 Task: Create List Project Management in Board Product Rollout to Workspace Accounts Receivable. Create List Time Management in Board IT Infrastructure Management to Workspace Accounts Receivable. Create List Resource Management in Board Social Media Influencer Marketing Strategy and Execution to Workspace Accounts Receivable
Action: Mouse moved to (610, 164)
Screenshot: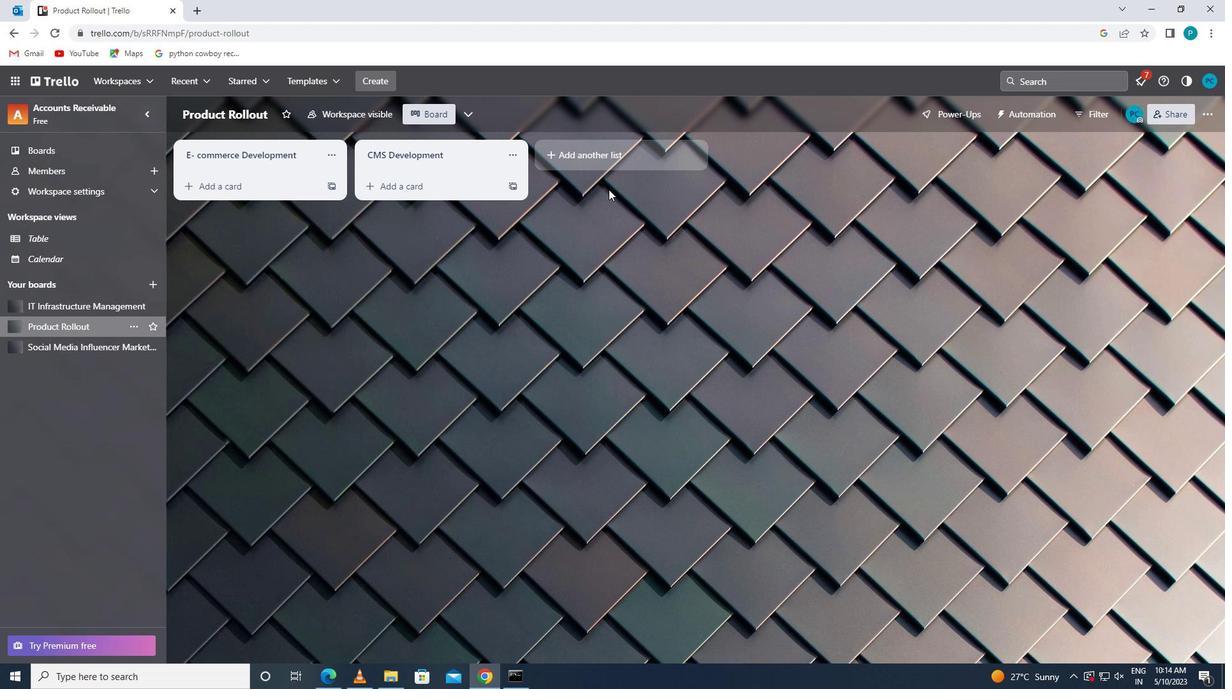 
Action: Mouse pressed left at (610, 164)
Screenshot: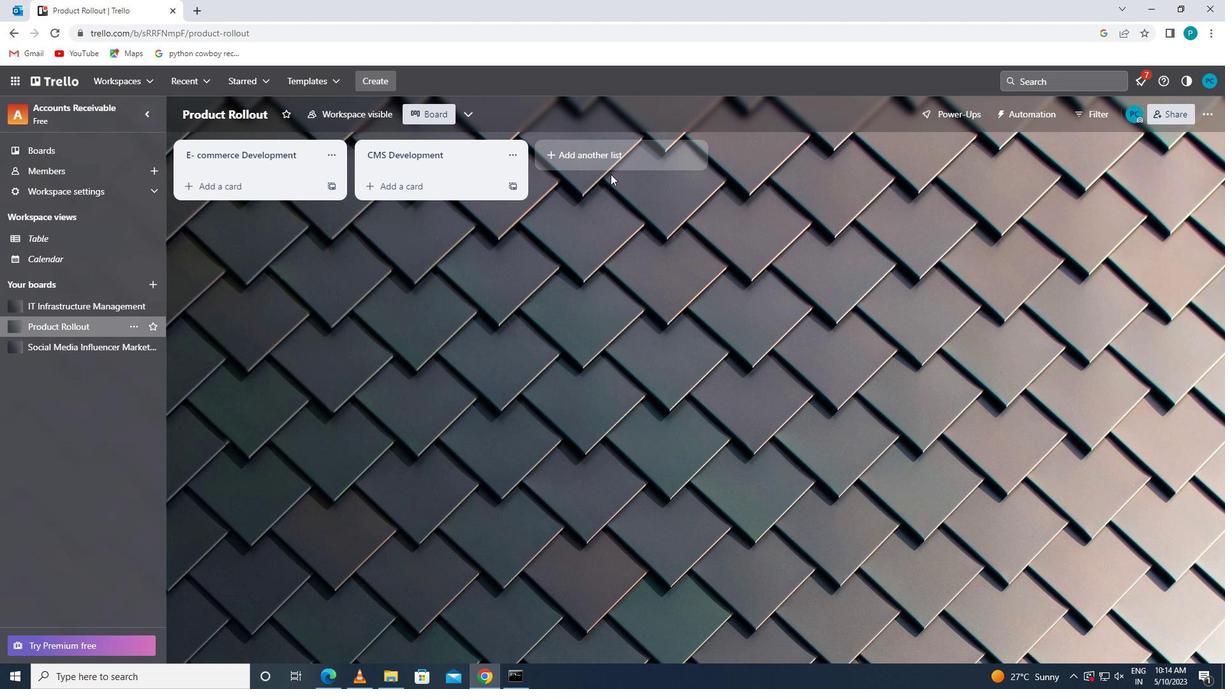 
Action: Key pressed <Key.caps_lock>p<Key.caps_lock>roject<Key.space><Key.caps_lock>m<Key.caps_lock>anagement
Screenshot: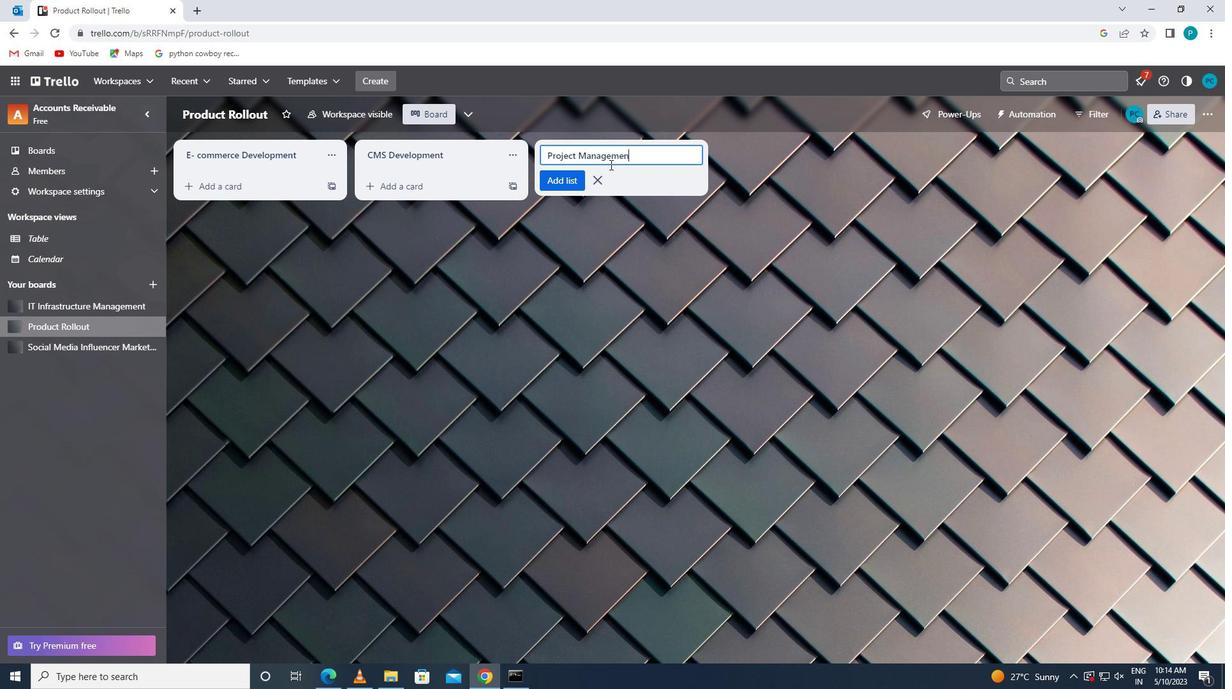 
Action: Mouse moved to (572, 177)
Screenshot: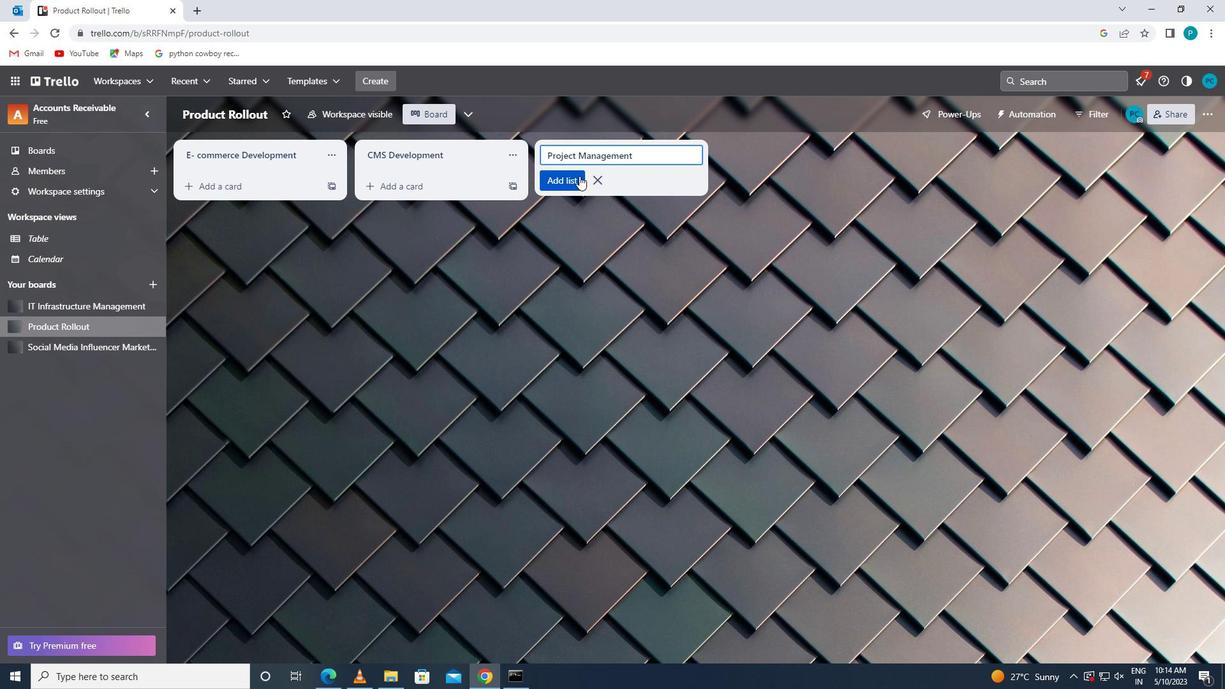 
Action: Mouse pressed left at (572, 177)
Screenshot: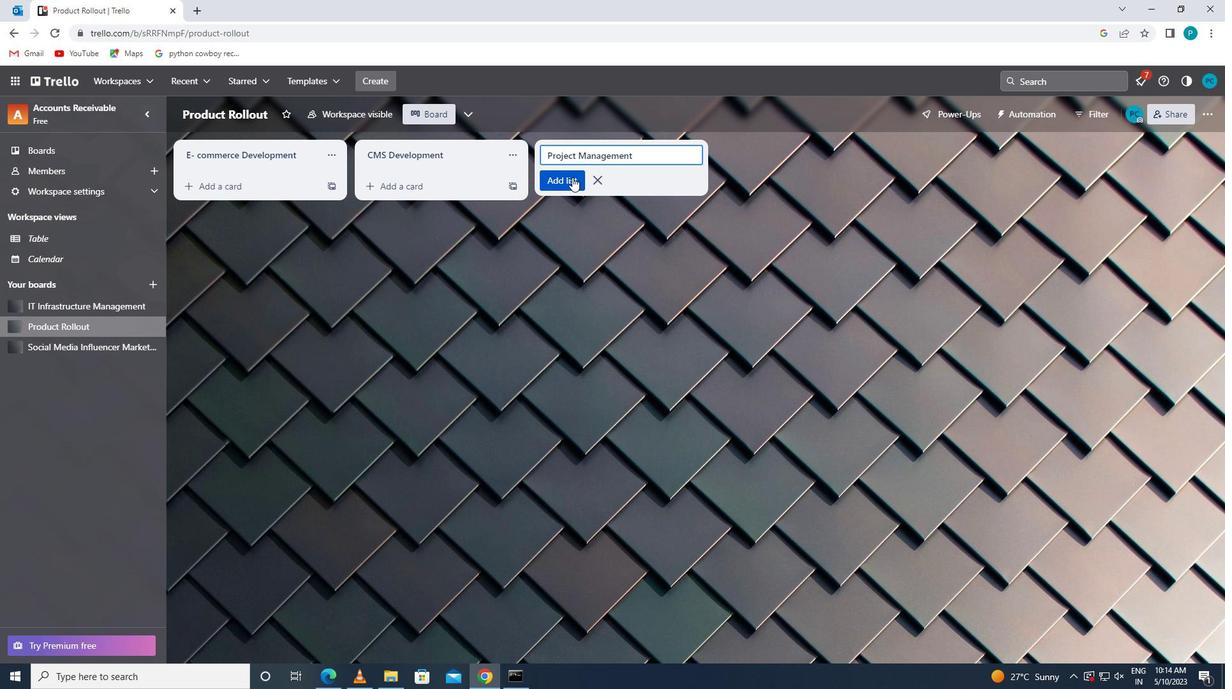 
Action: Mouse moved to (66, 306)
Screenshot: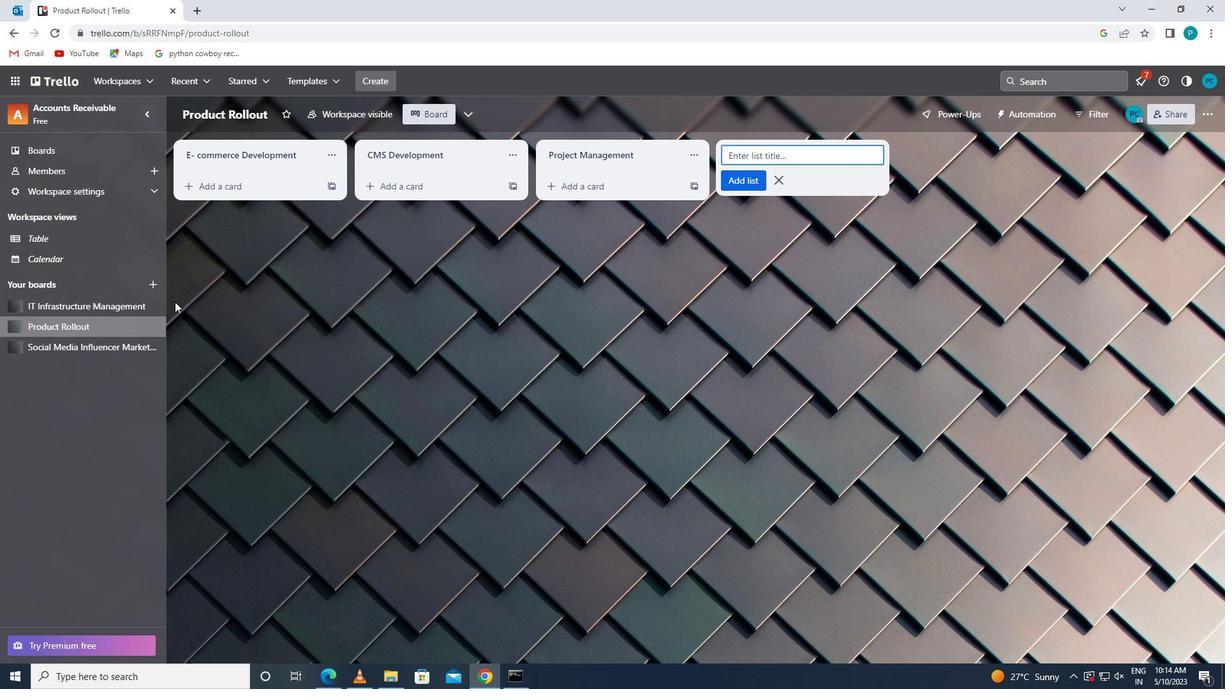 
Action: Mouse pressed left at (66, 306)
Screenshot: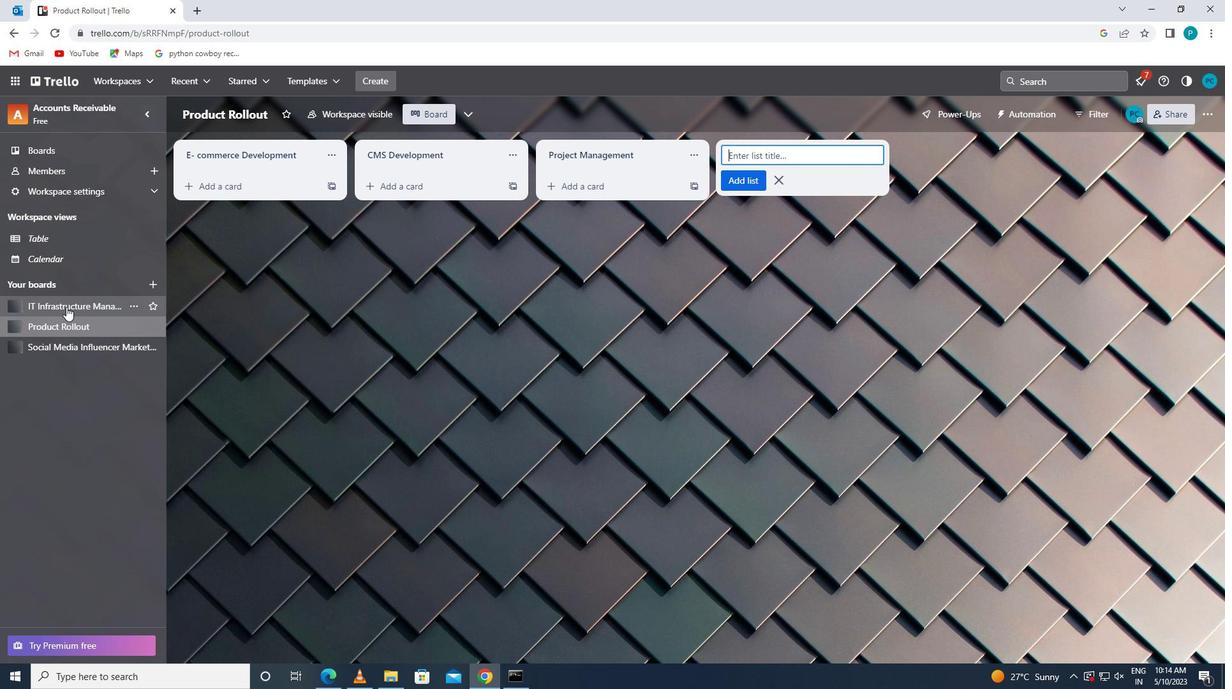 
Action: Mouse moved to (573, 155)
Screenshot: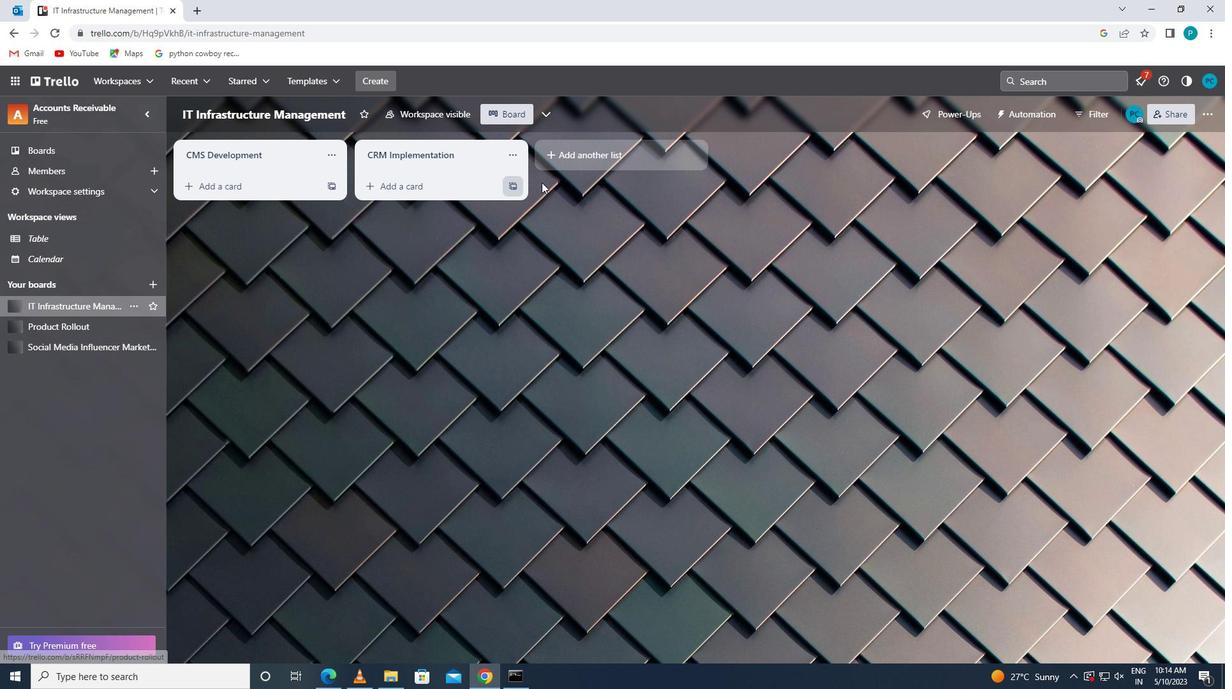 
Action: Mouse pressed left at (573, 155)
Screenshot: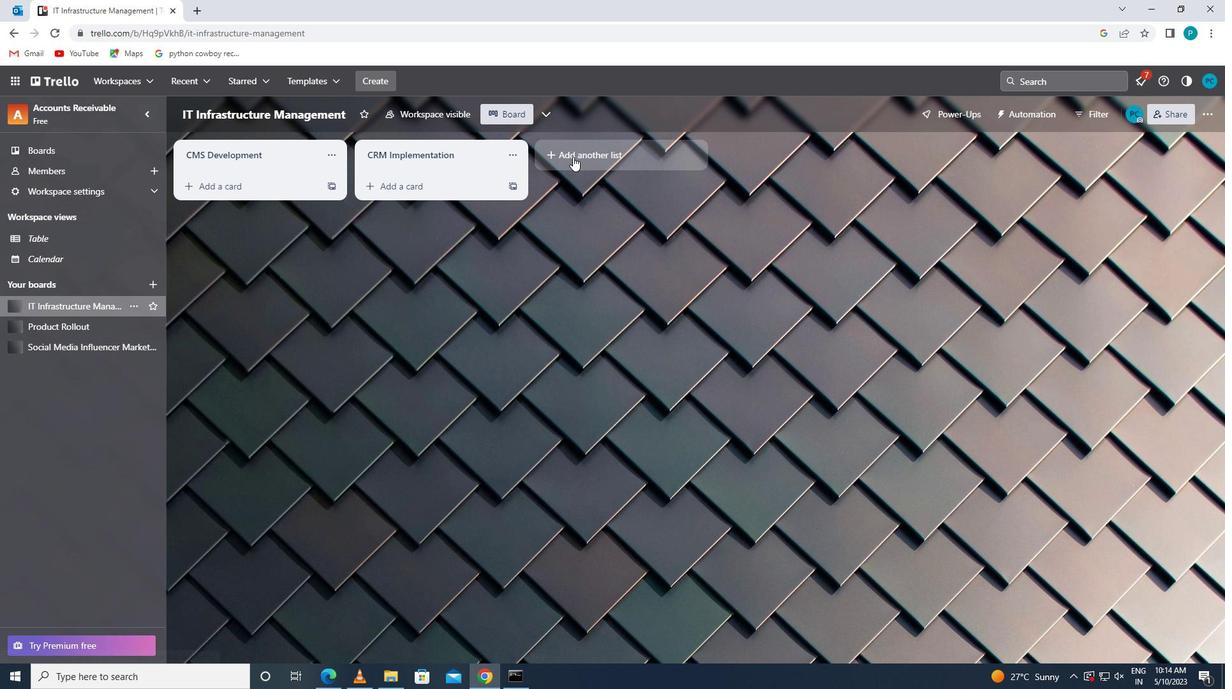 
Action: Key pressed <Key.caps_lock>t<Key.caps_lock>ime<Key.space>m<Key.backspace><Key.caps_lock>m<Key.caps_lock>anagement
Screenshot: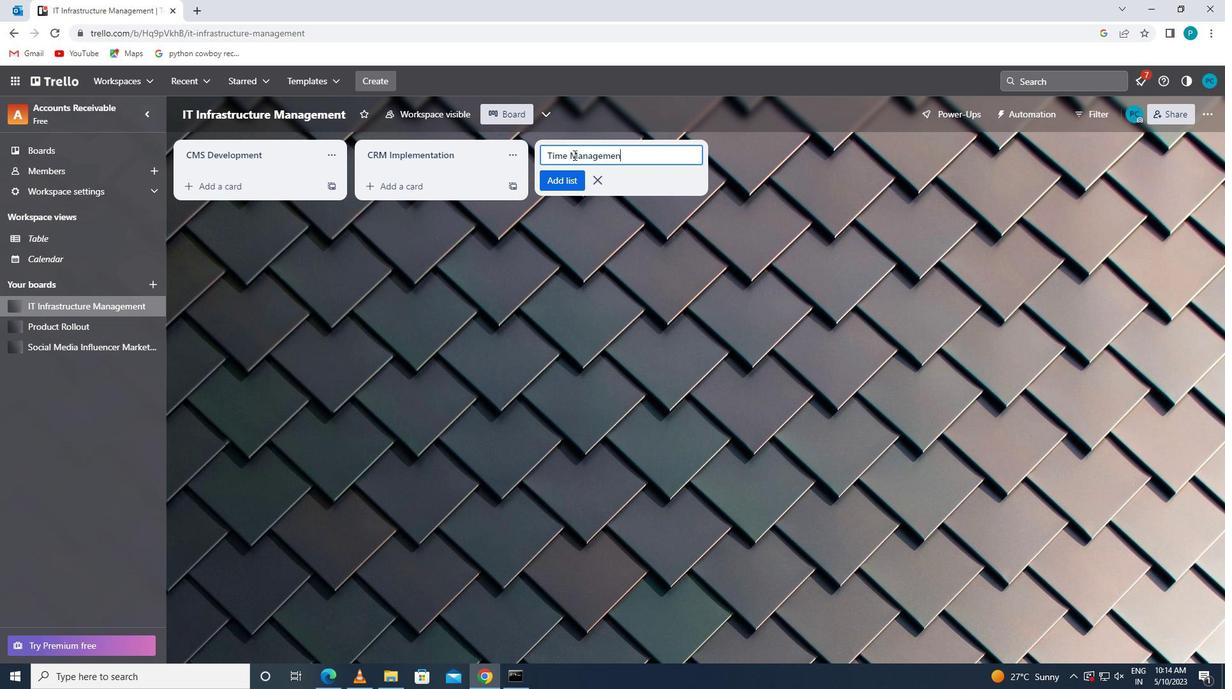 
Action: Mouse moved to (569, 183)
Screenshot: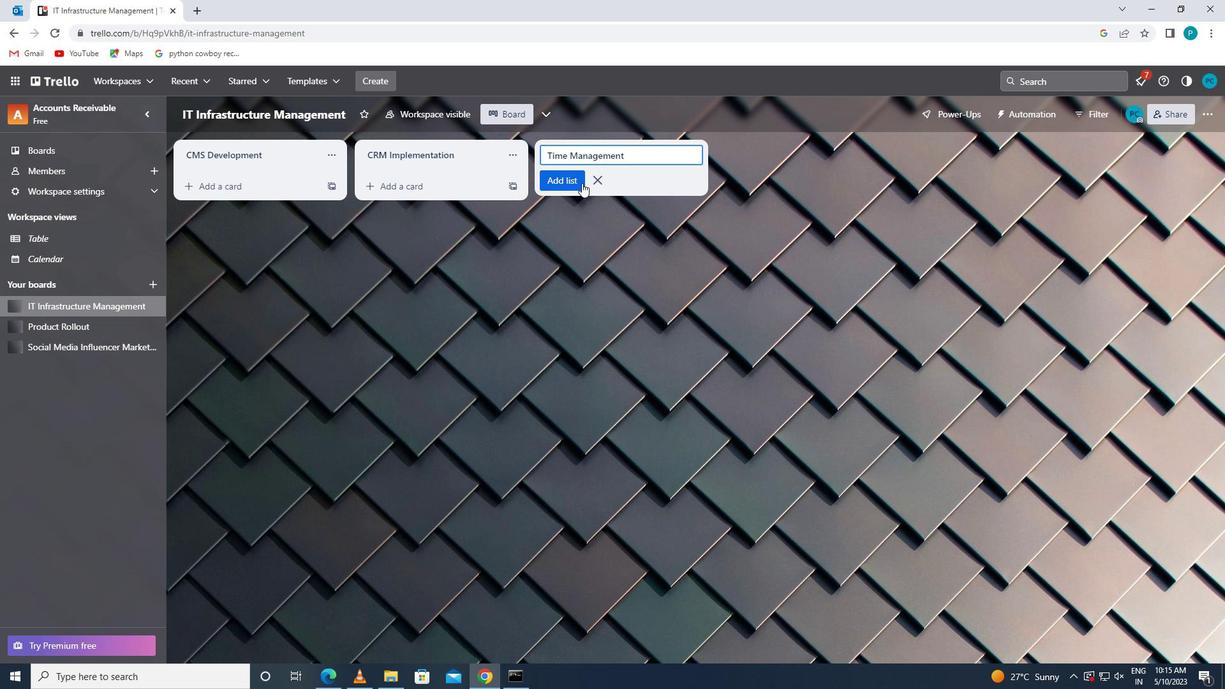 
Action: Mouse pressed left at (569, 183)
Screenshot: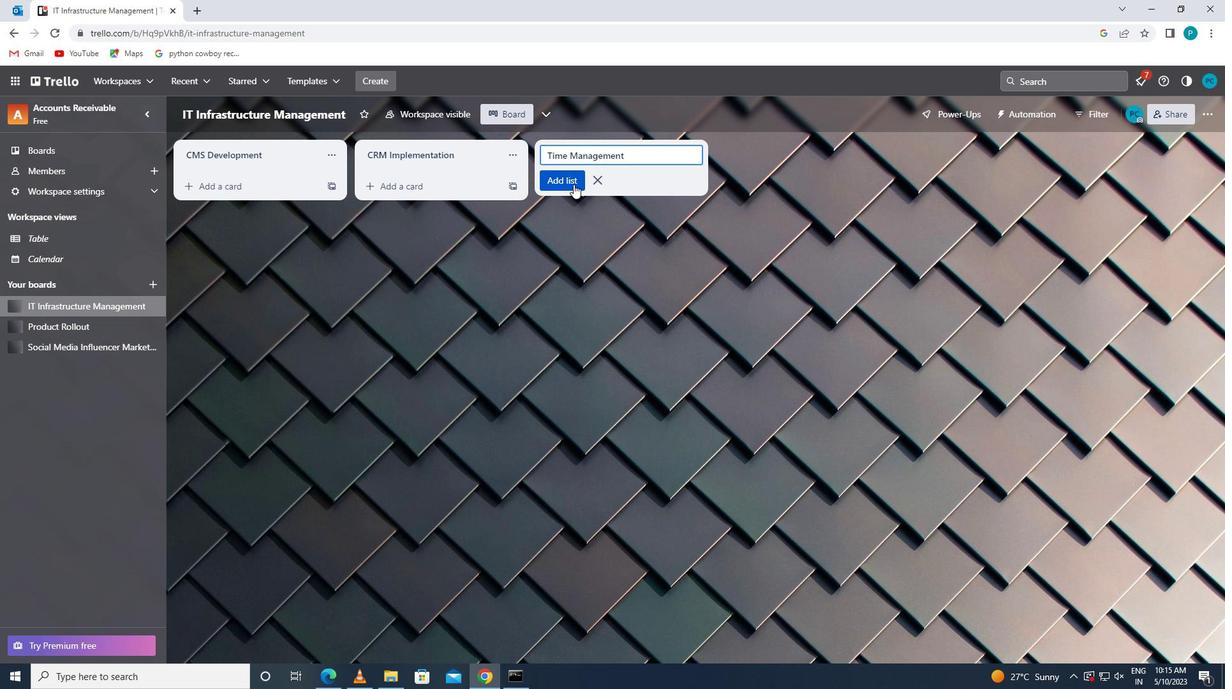 
Action: Mouse moved to (100, 346)
Screenshot: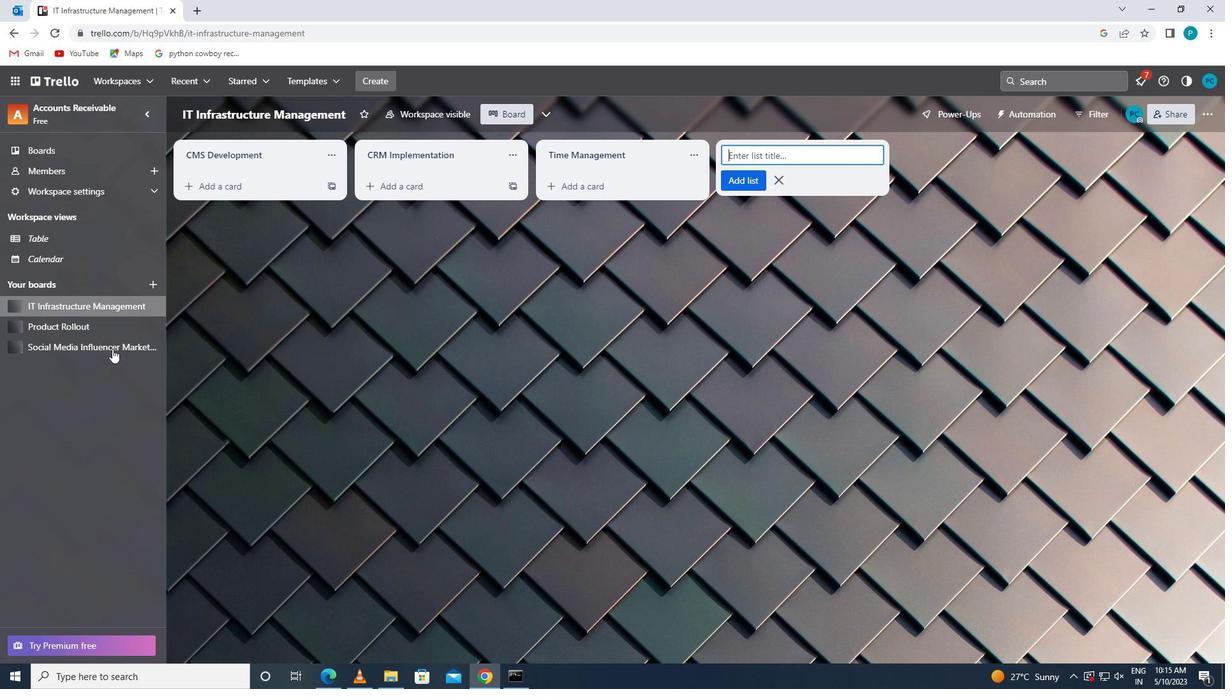 
Action: Mouse pressed left at (100, 346)
Screenshot: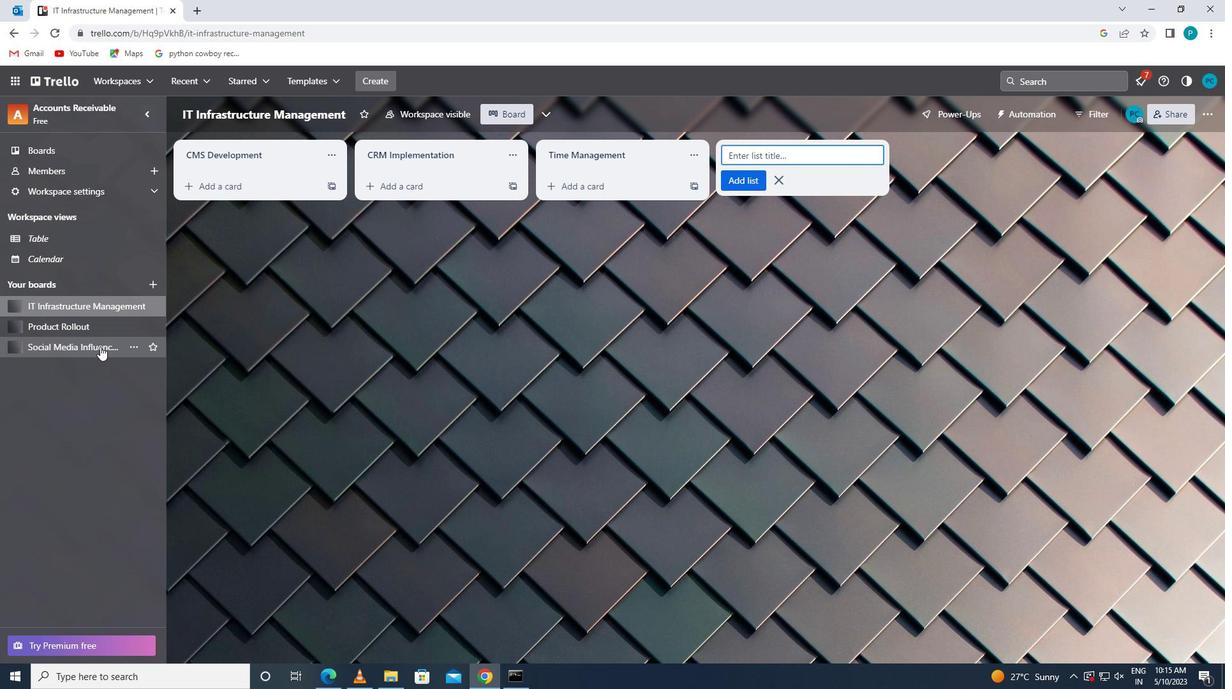 
Action: Mouse moved to (592, 149)
Screenshot: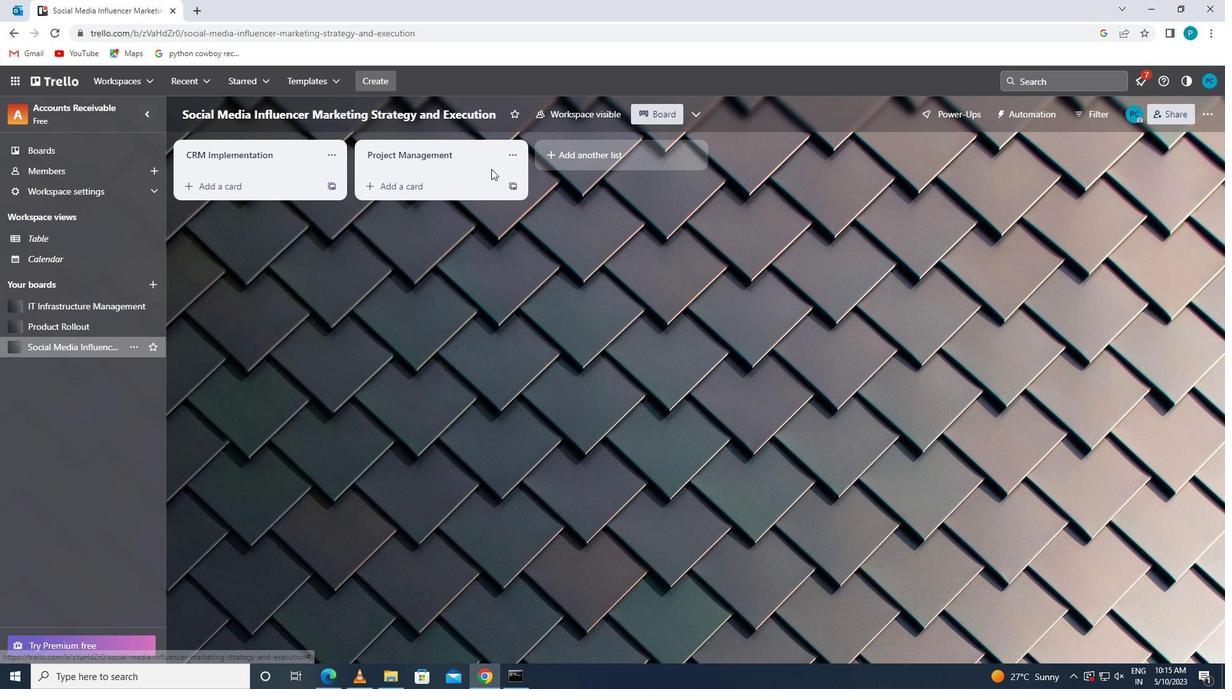 
Action: Mouse pressed left at (592, 149)
Screenshot: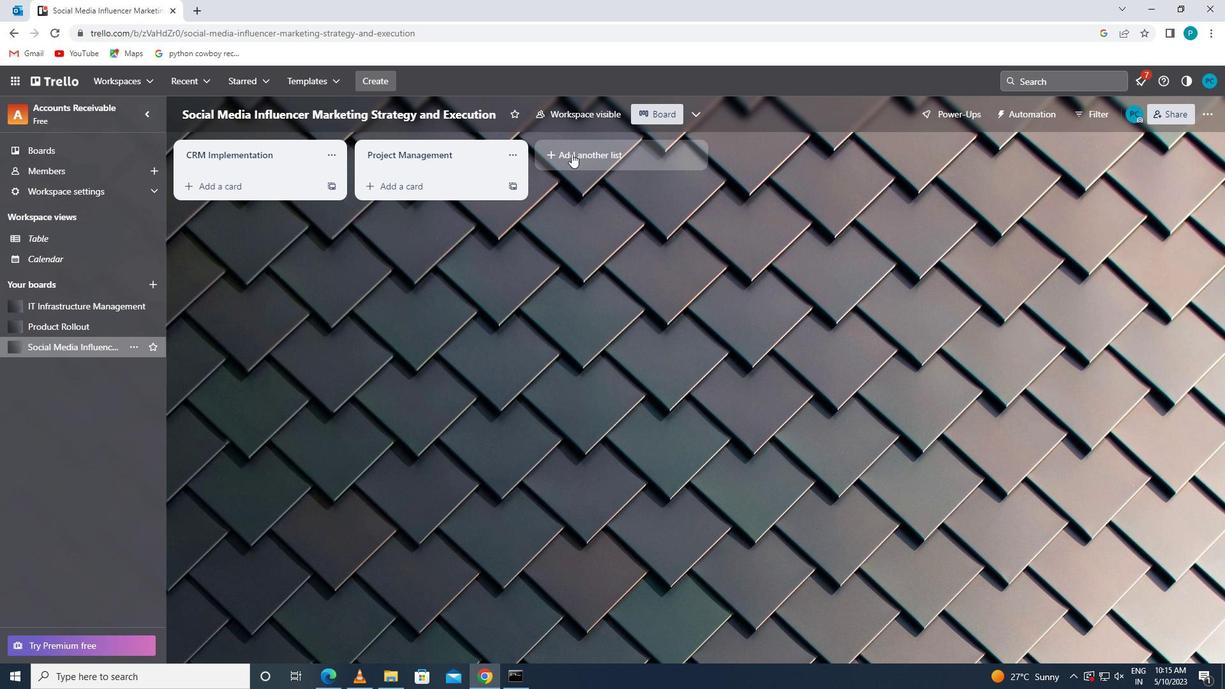 
Action: Key pressed <Key.caps_lock>r<Key.caps_lock>esource<Key.space><Key.caps_lock>m<Key.caps_lock>anagement
Screenshot: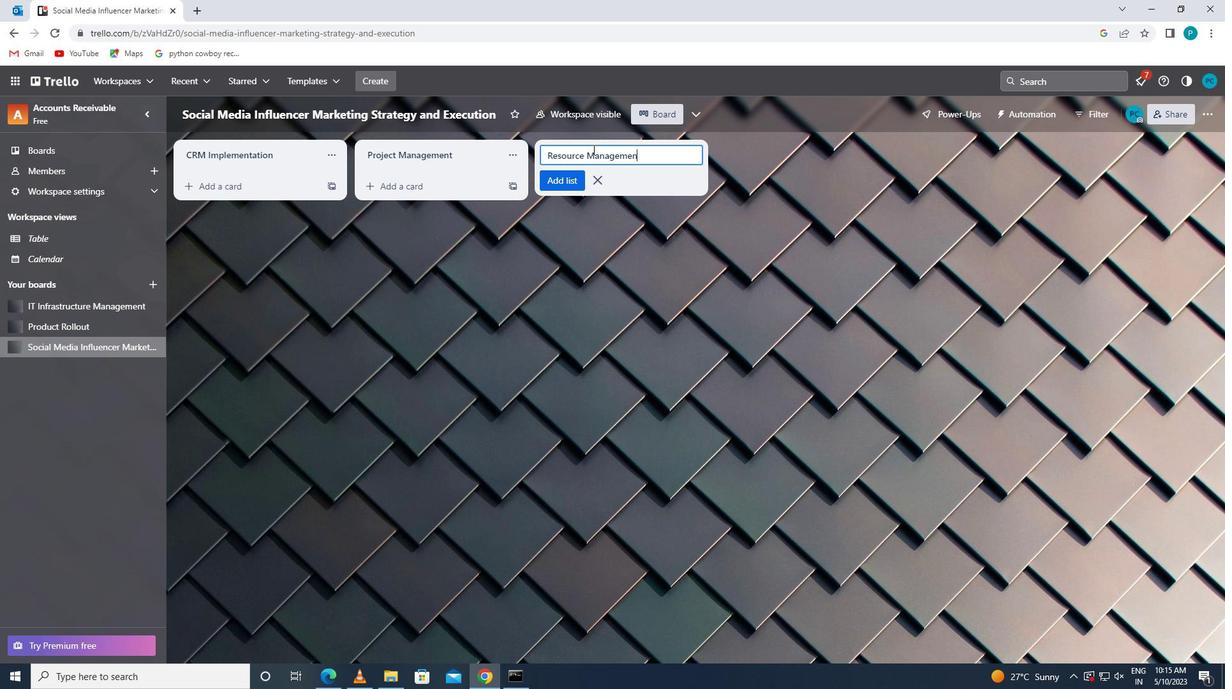 
Action: Mouse moved to (569, 185)
Screenshot: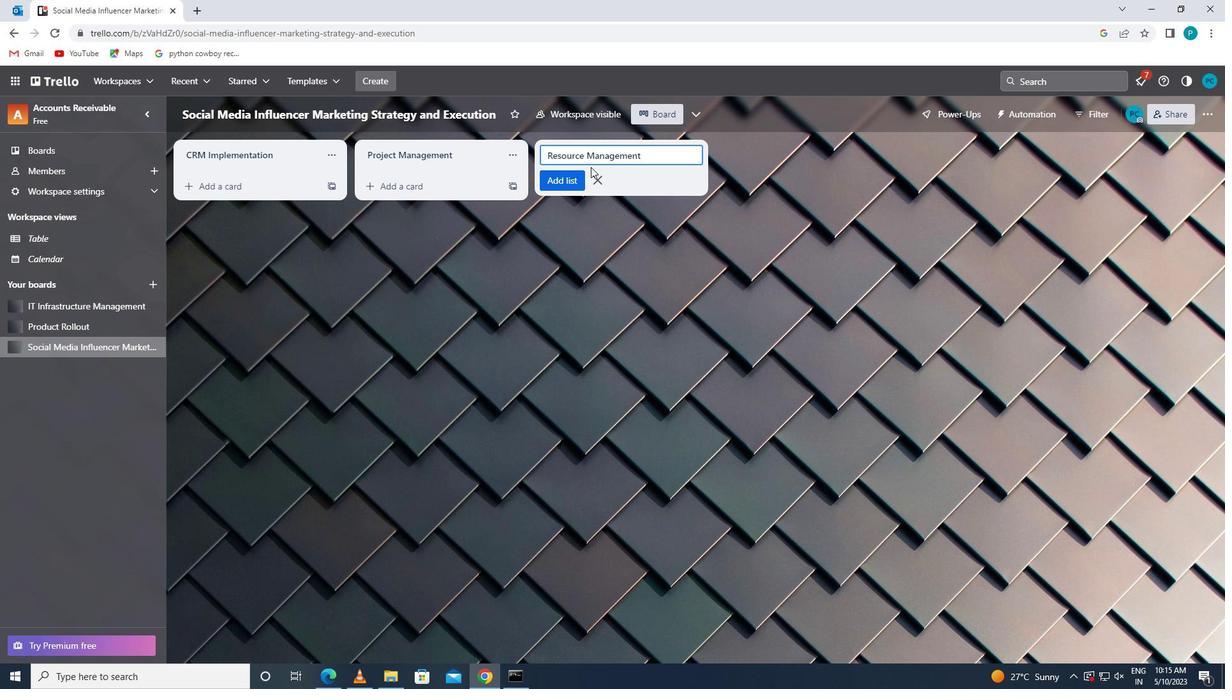 
Action: Mouse pressed left at (569, 185)
Screenshot: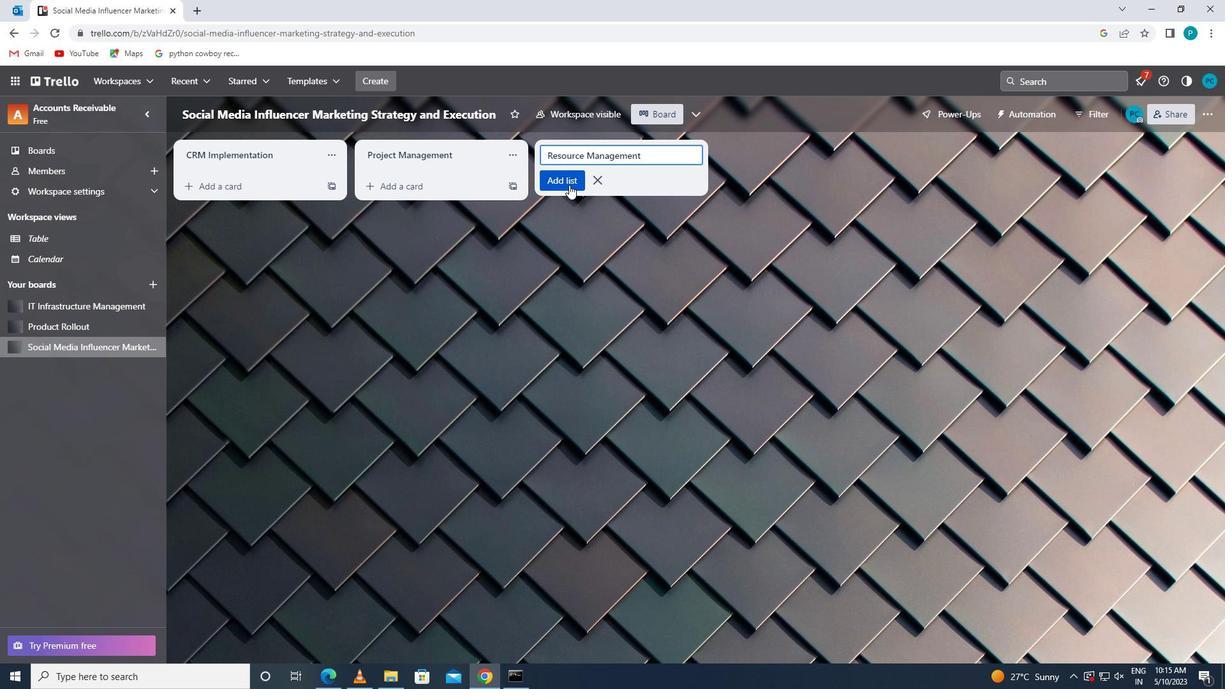 
